 Task: Change the Sans-serif font to 'Algerian'.
Action: Mouse moved to (951, 36)
Screenshot: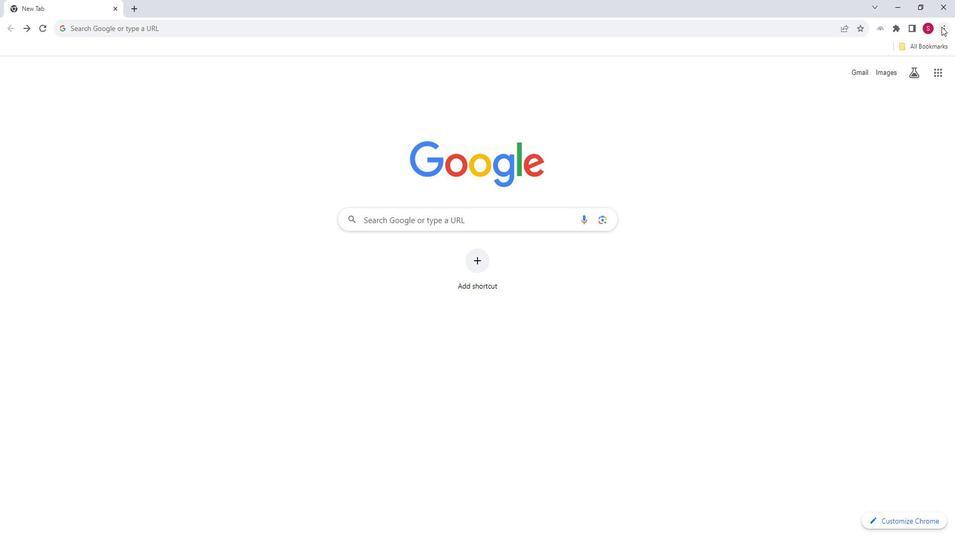
Action: Mouse pressed left at (951, 36)
Screenshot: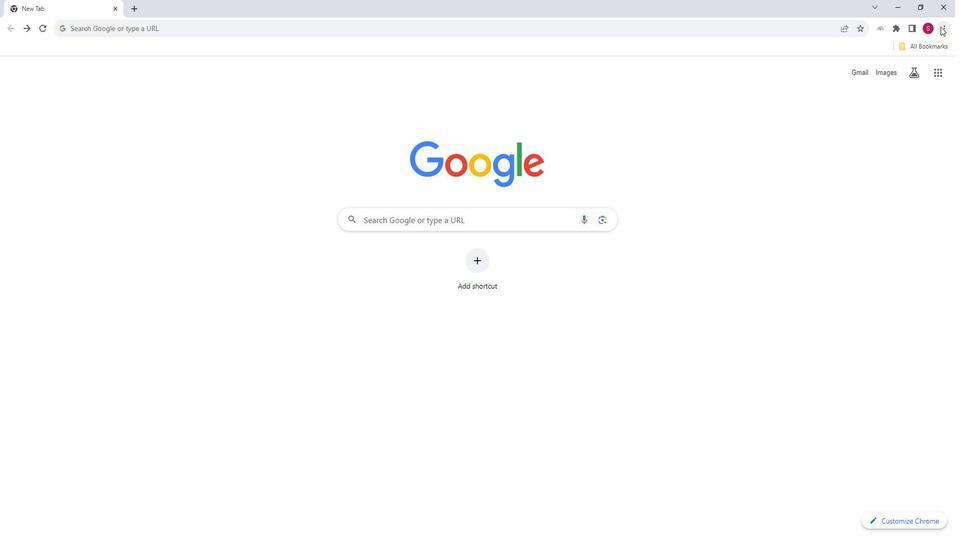 
Action: Mouse moved to (846, 218)
Screenshot: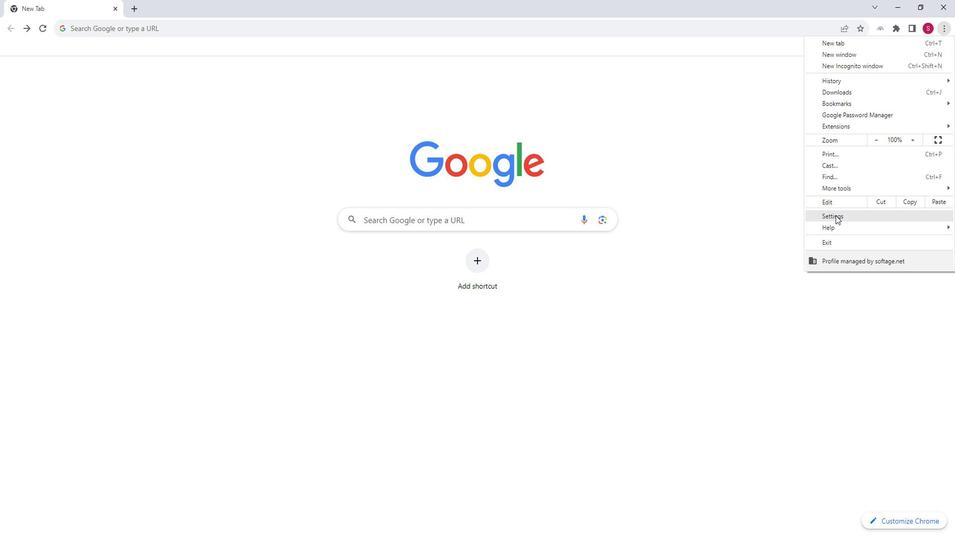 
Action: Mouse pressed left at (846, 218)
Screenshot: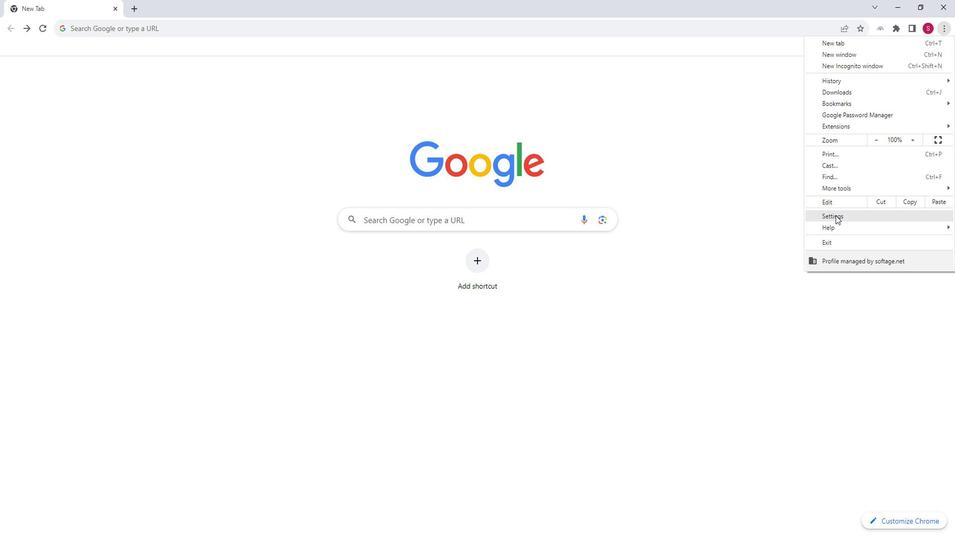 
Action: Mouse moved to (86, 173)
Screenshot: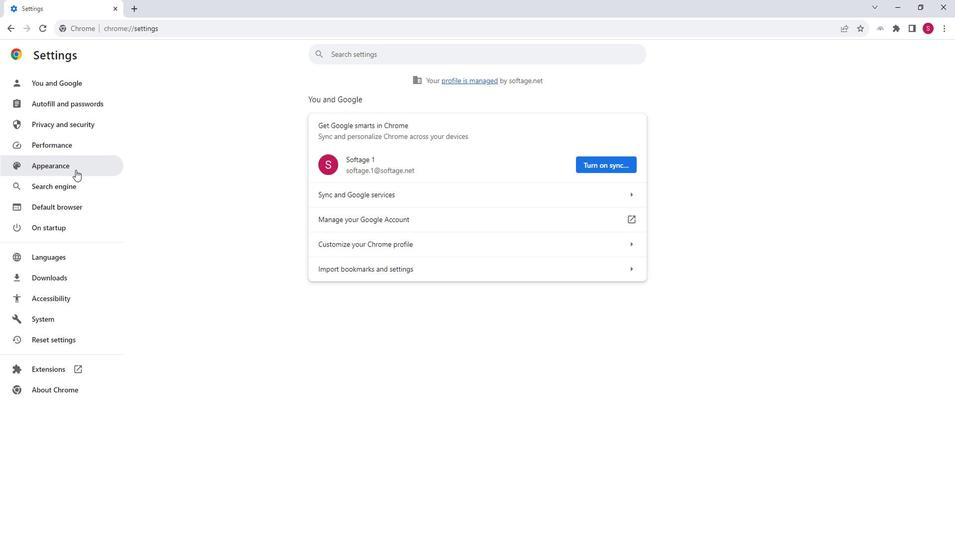 
Action: Mouse pressed left at (86, 173)
Screenshot: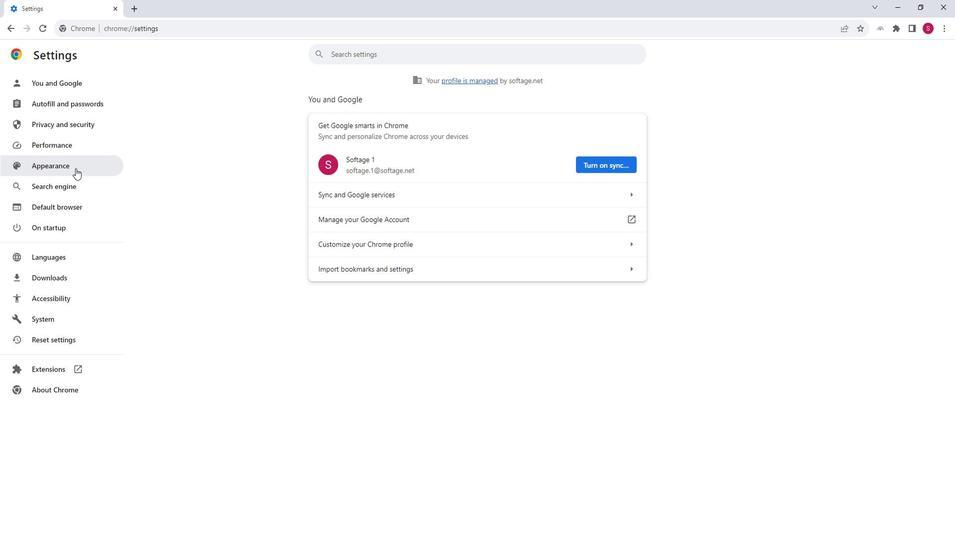 
Action: Mouse pressed left at (86, 173)
Screenshot: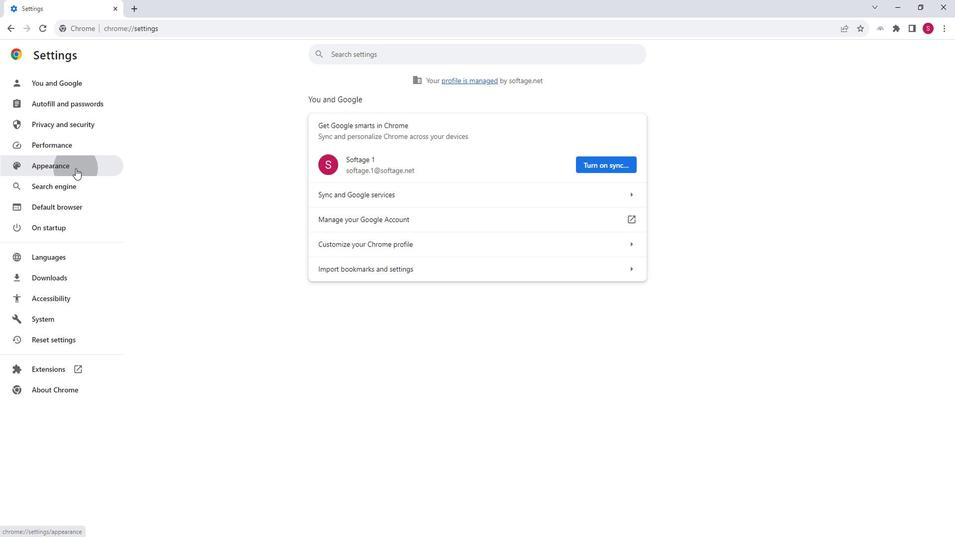 
Action: Mouse moved to (641, 346)
Screenshot: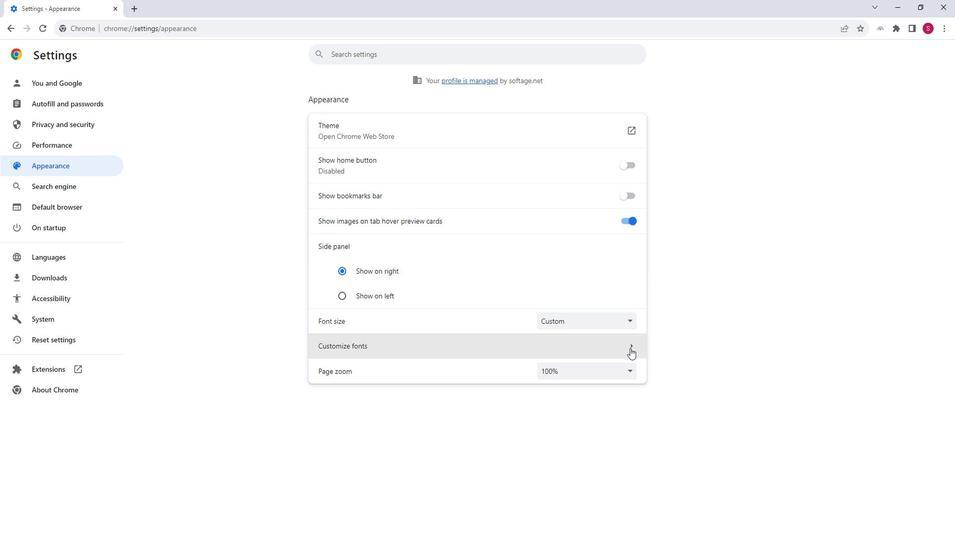 
Action: Mouse pressed left at (641, 346)
Screenshot: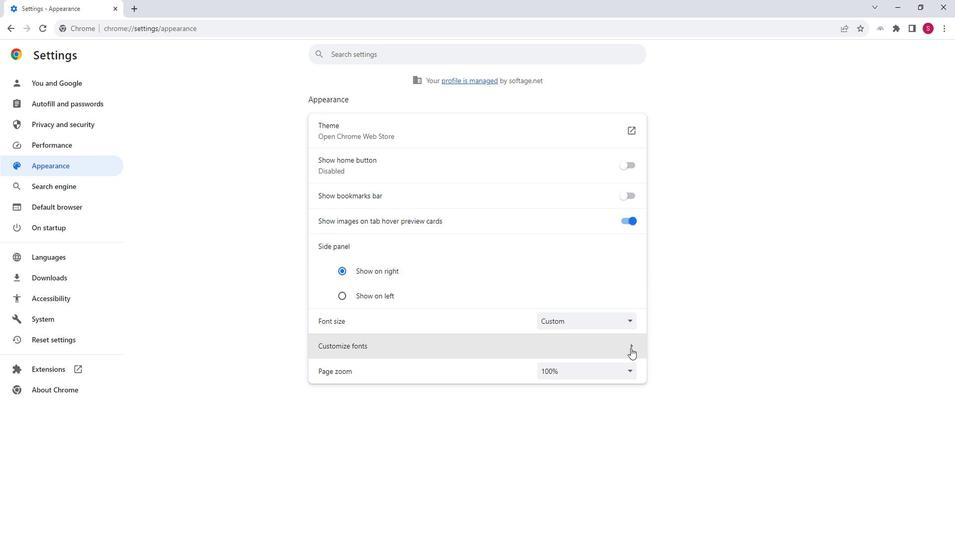 
Action: Mouse moved to (576, 361)
Screenshot: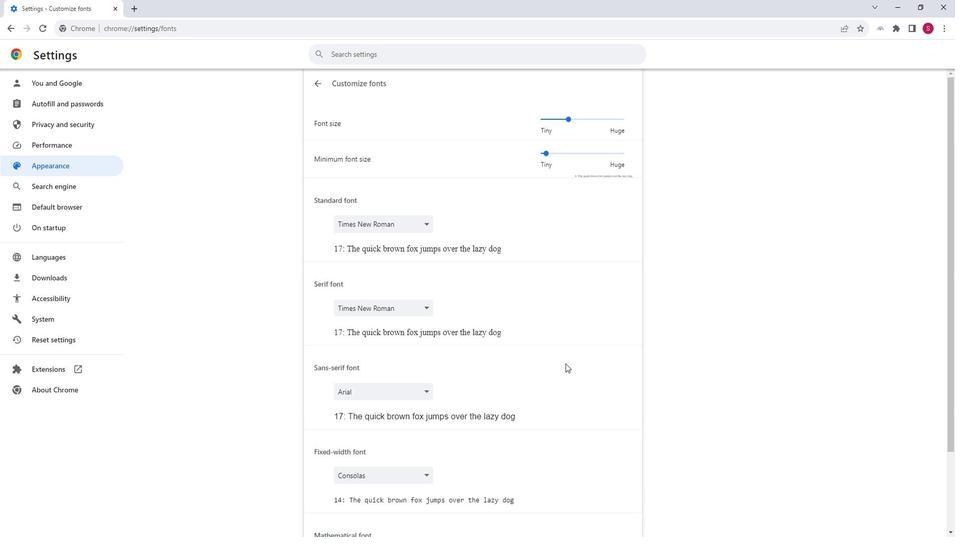 
Action: Mouse scrolled (576, 361) with delta (0, 0)
Screenshot: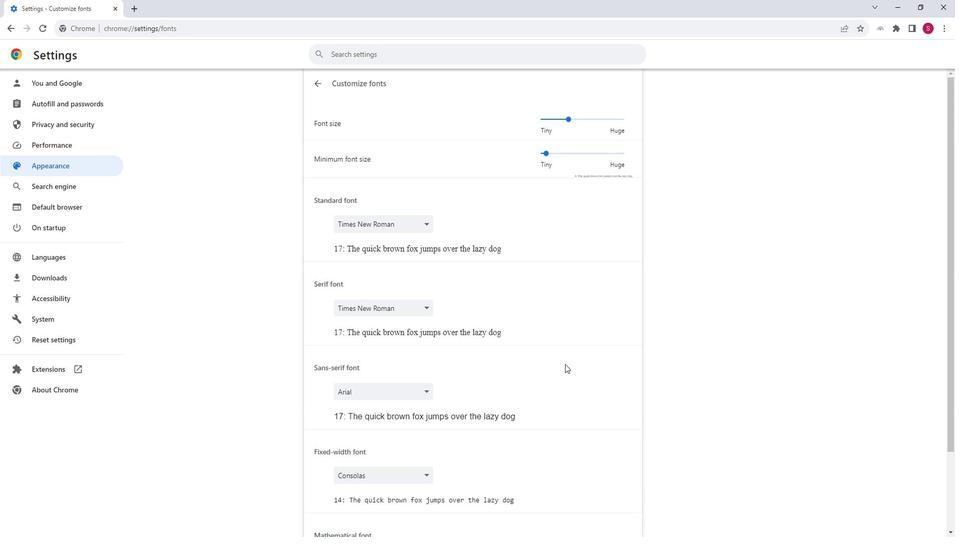 
Action: Mouse scrolled (576, 361) with delta (0, 0)
Screenshot: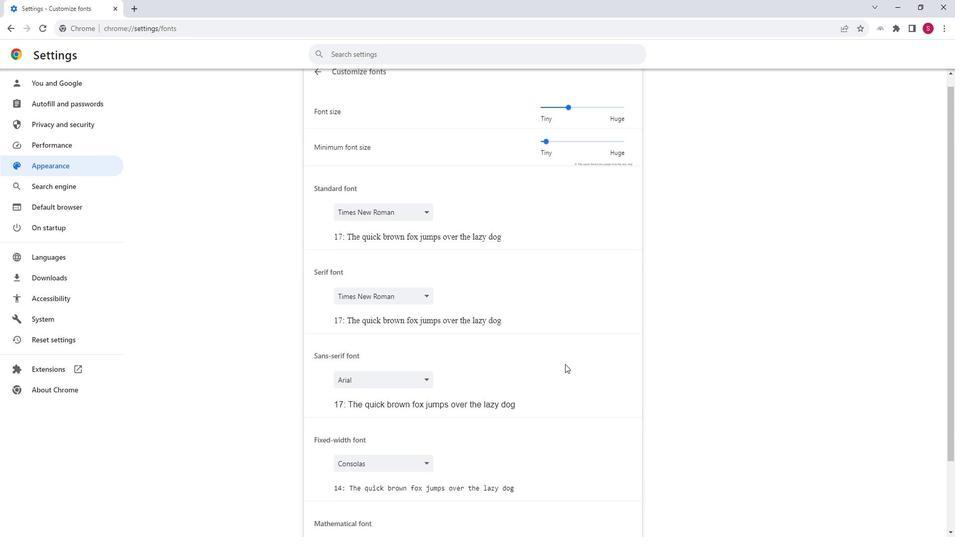 
Action: Mouse moved to (440, 294)
Screenshot: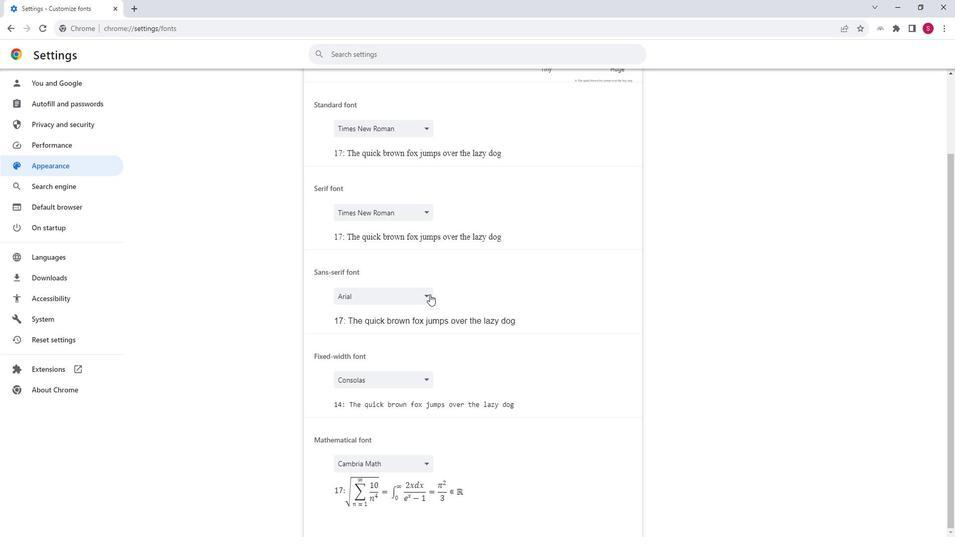 
Action: Mouse pressed left at (440, 294)
Screenshot: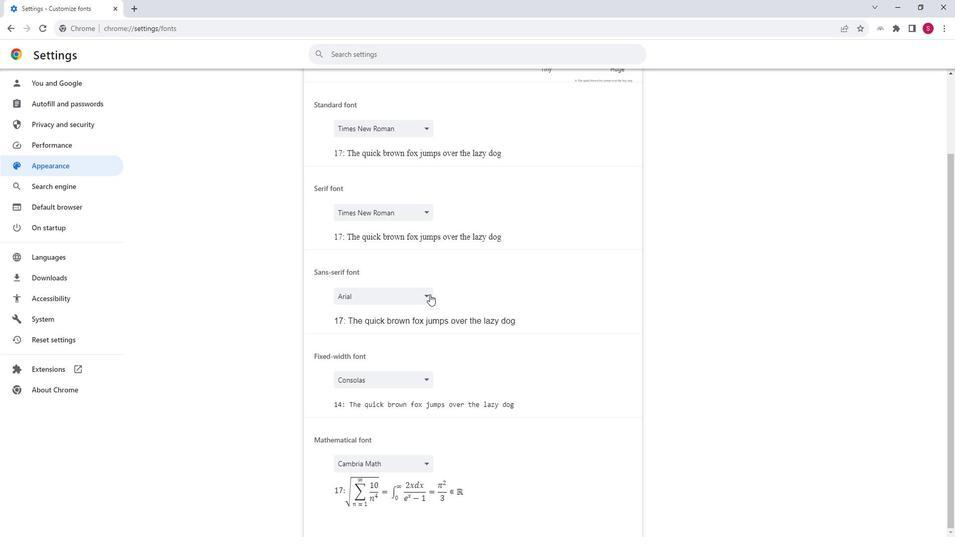 
Action: Mouse moved to (377, 332)
Screenshot: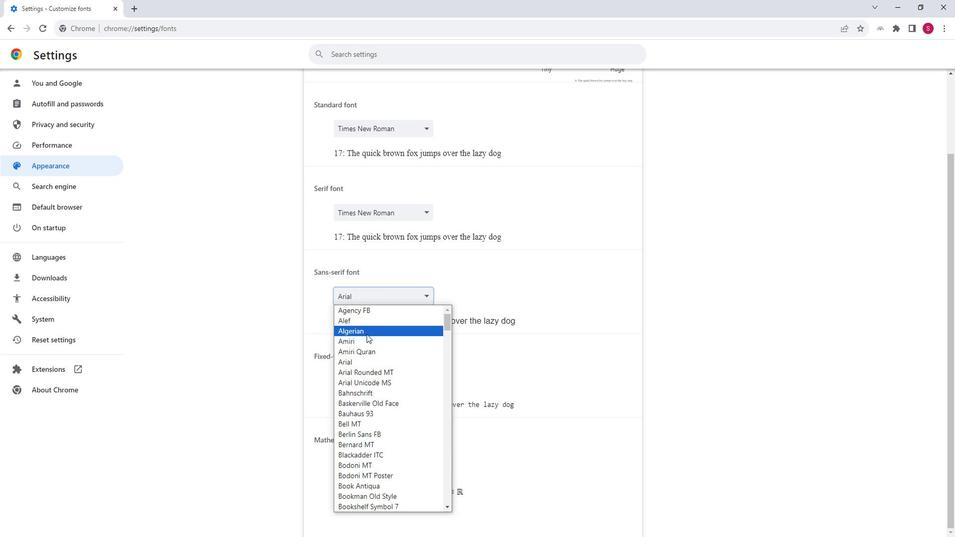 
Action: Mouse pressed left at (377, 332)
Screenshot: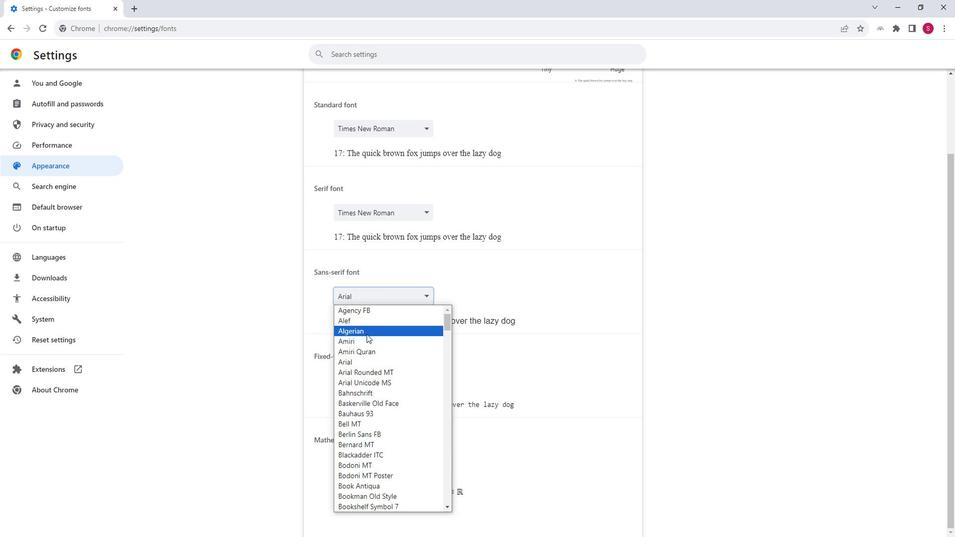 
Action: Mouse moved to (675, 342)
Screenshot: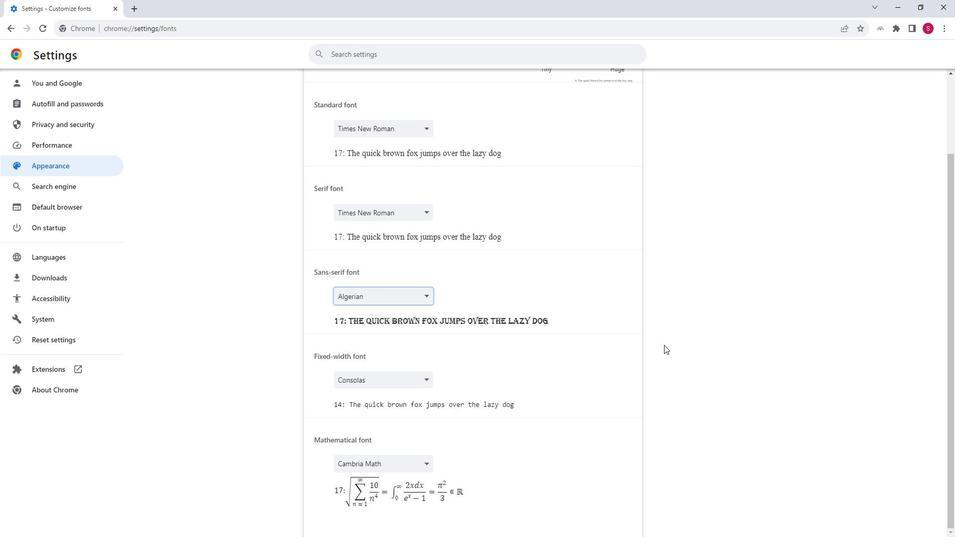 
